 Task: Find a nearby trampoline park.
Action: Mouse moved to (63, 5)
Screenshot: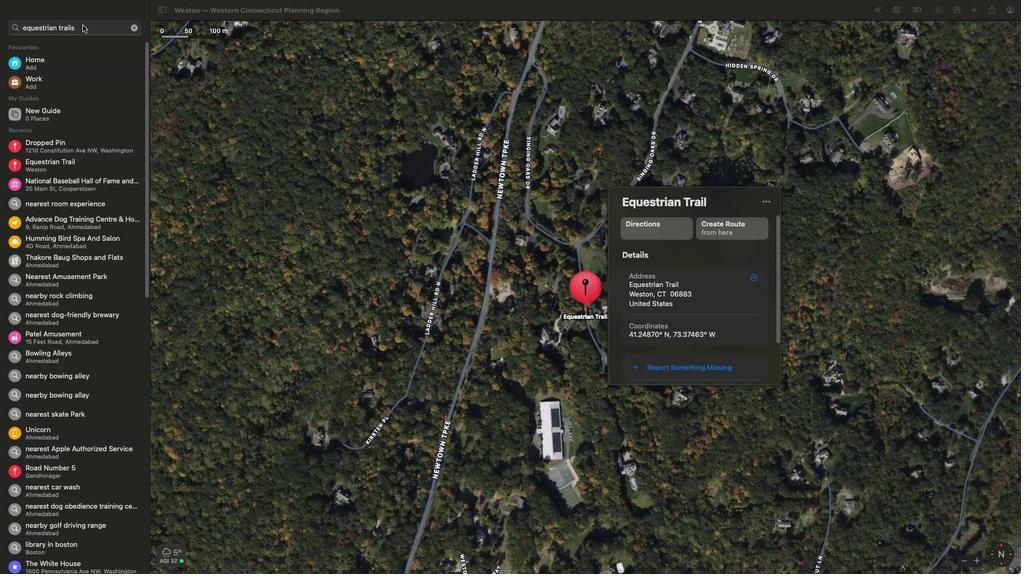 
Action: Mouse pressed left at (63, 5)
Screenshot: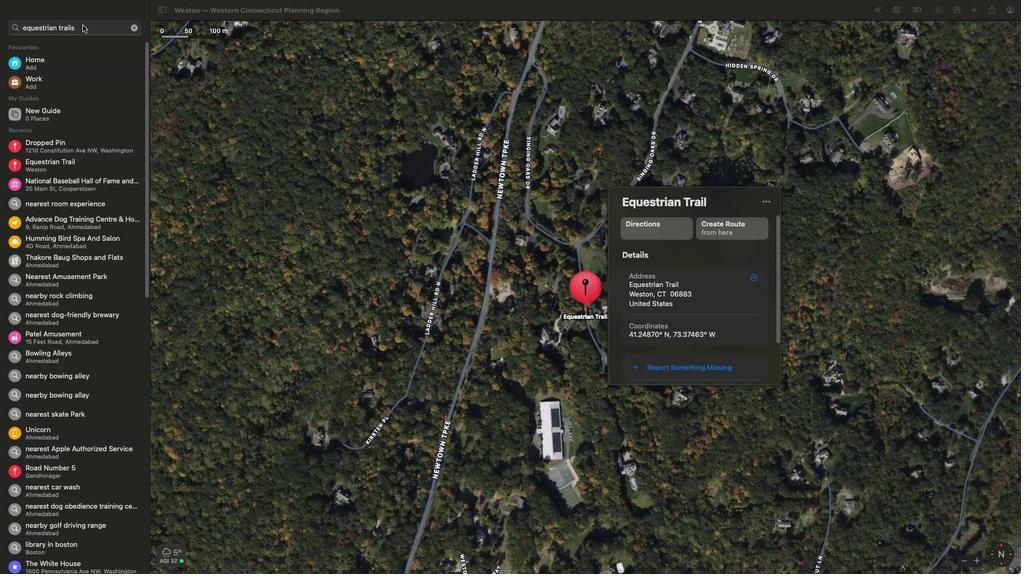 
Action: Mouse moved to (111, 10)
Screenshot: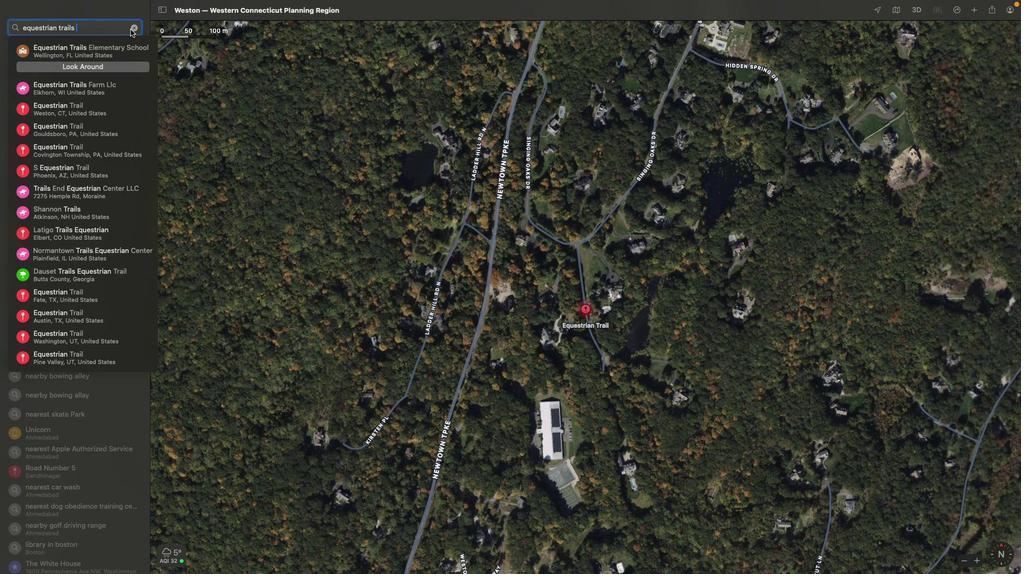 
Action: Mouse pressed left at (111, 10)
Screenshot: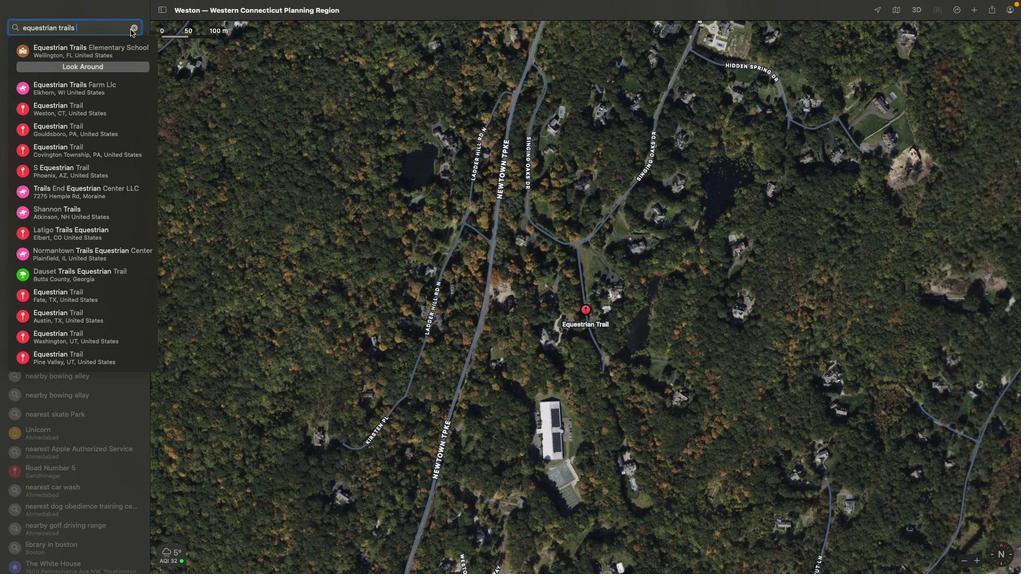 
Action: Mouse moved to (70, 7)
Screenshot: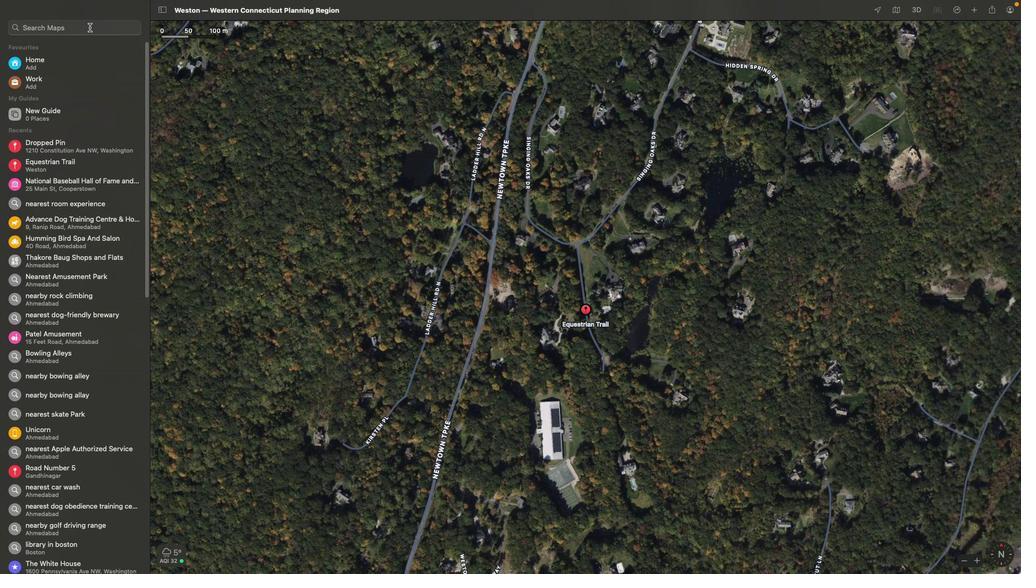 
Action: Mouse pressed left at (70, 7)
Screenshot: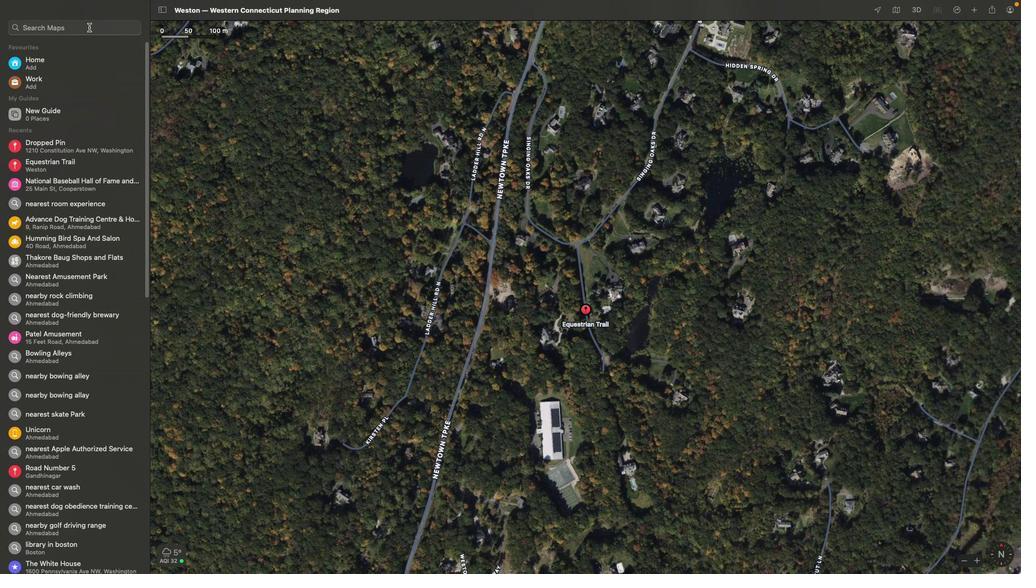 
Action: Key pressed 'n''e''a''r''b''y'Key.space't''r''a''m''p''o''l''o'Key.backspace'i''n''e'Key.space'p''a''r''k''s'Key.enter
Screenshot: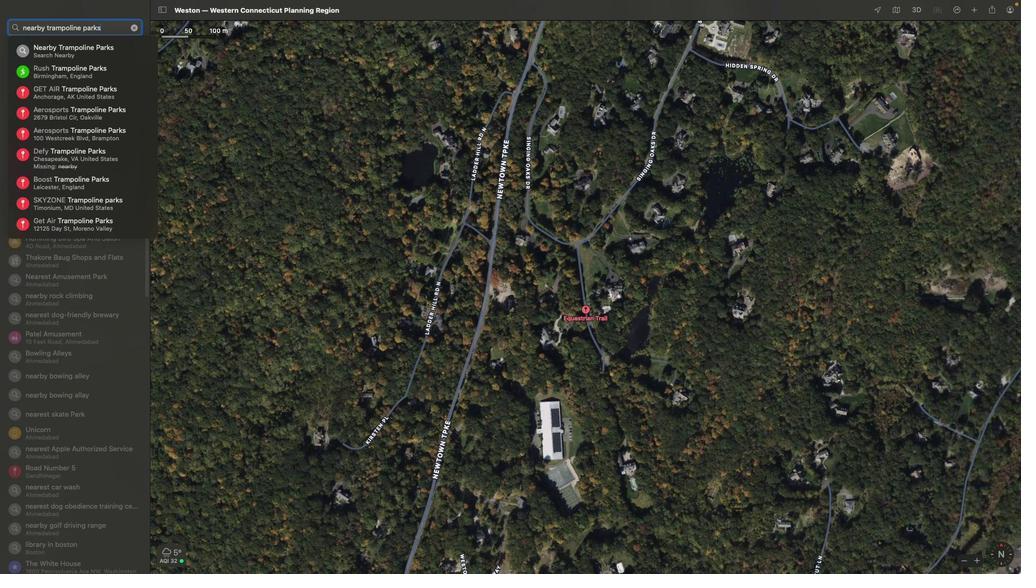 
Action: Mouse moved to (65, 38)
Screenshot: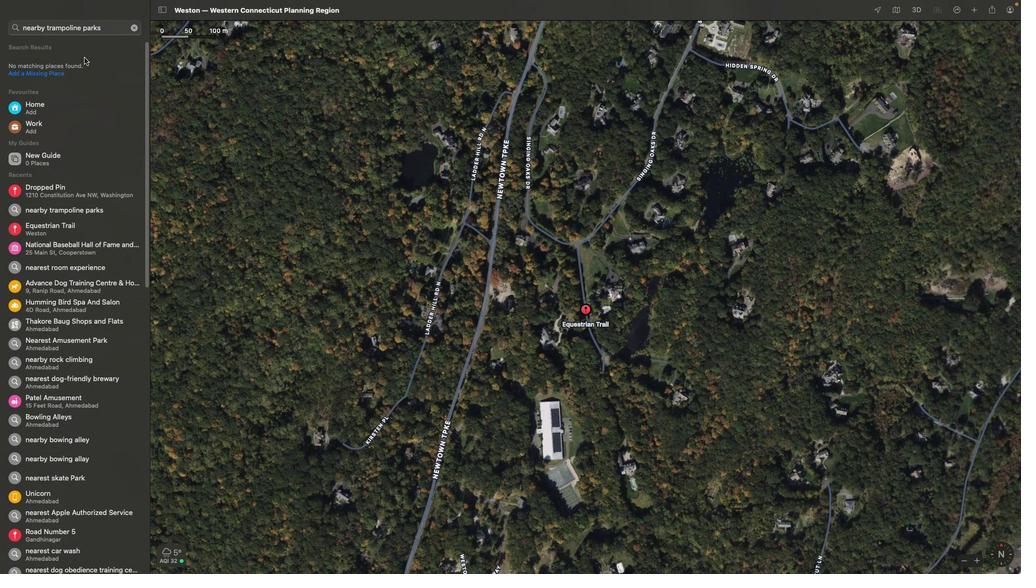 
